 Task: Create a section Infrastructure Upgrade Sprint and in the section, add a milestone Continual Service Improvement (CSI) Implementation in the project BlueChipper
Action: Mouse moved to (192, 512)
Screenshot: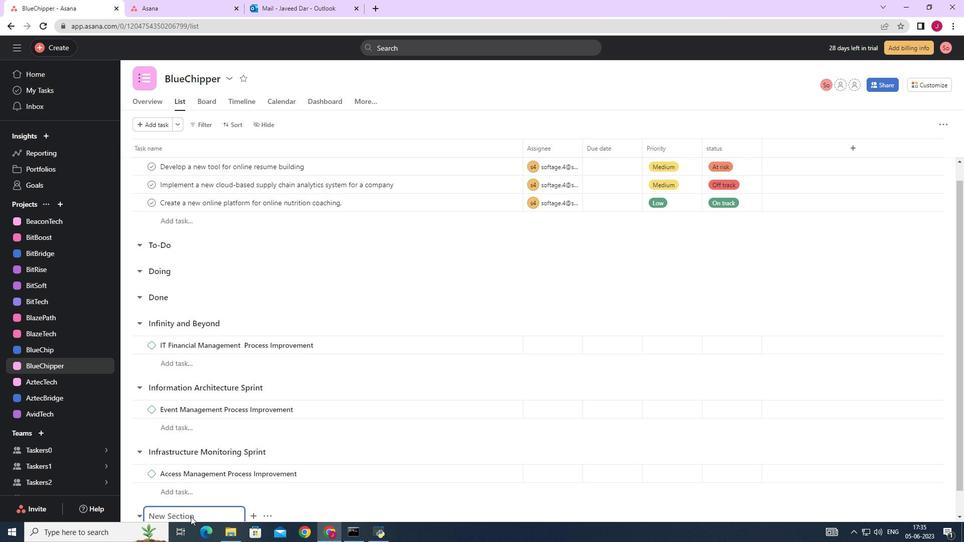 
Action: Mouse pressed left at (192, 512)
Screenshot: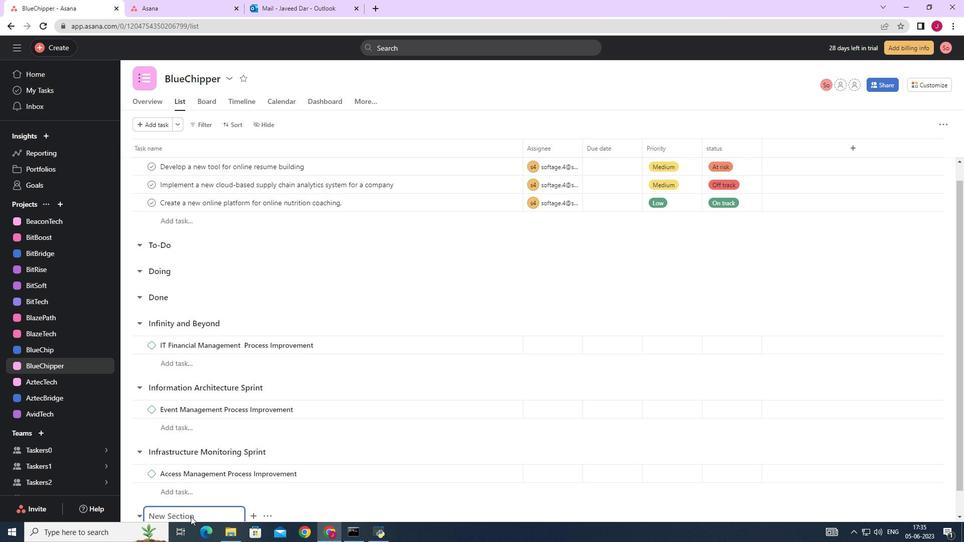 
Action: Mouse scrolled (192, 511) with delta (0, 0)
Screenshot: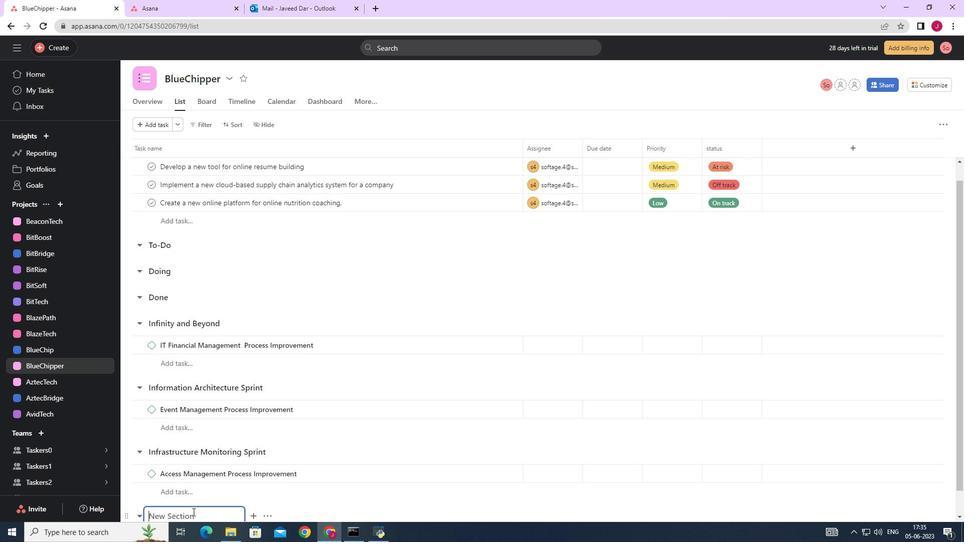 
Action: Mouse scrolled (192, 511) with delta (0, 0)
Screenshot: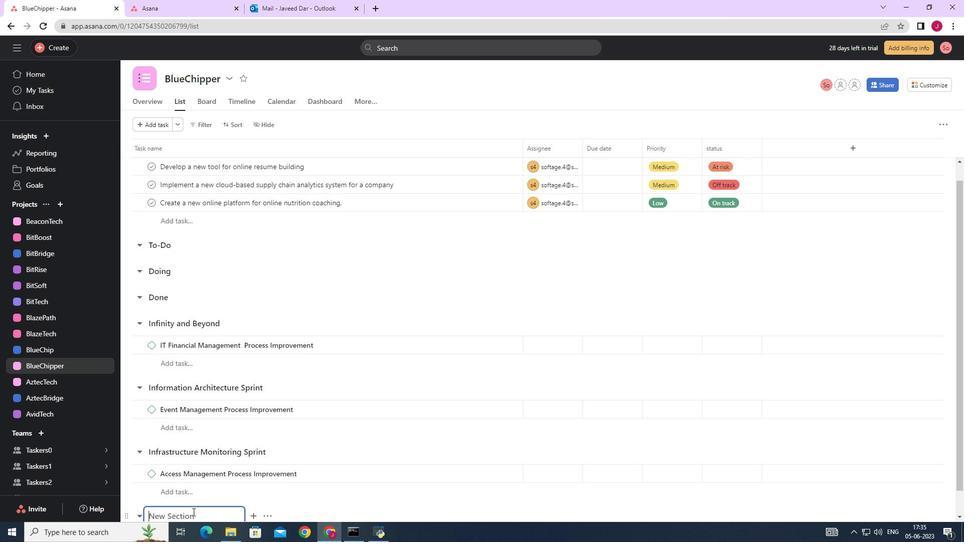 
Action: Mouse moved to (193, 511)
Screenshot: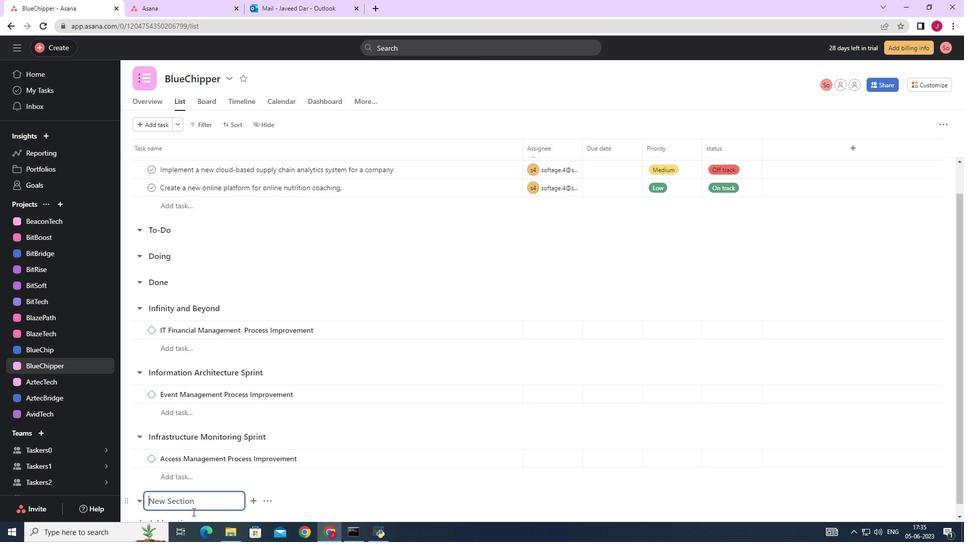 
Action: Mouse scrolled (192, 511) with delta (0, 0)
Screenshot: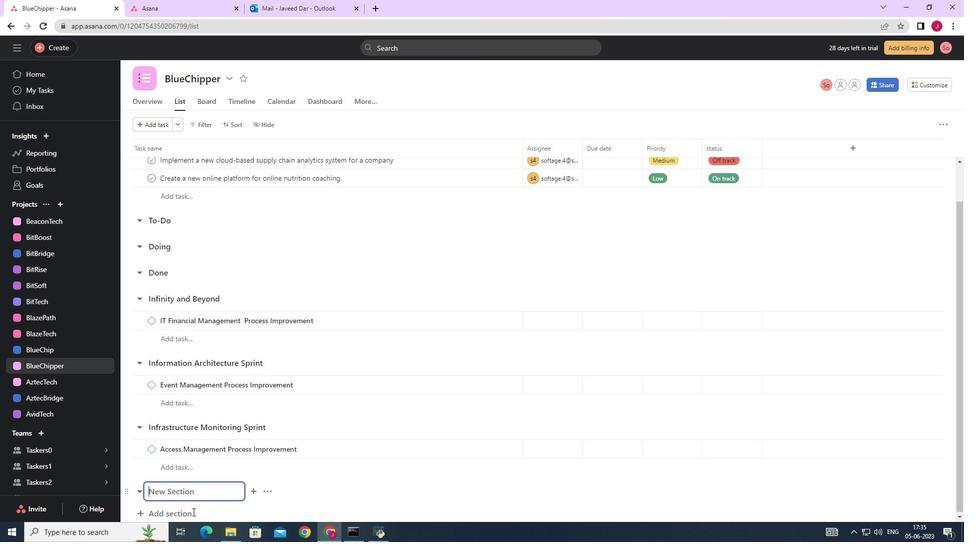 
Action: Mouse moved to (193, 505)
Screenshot: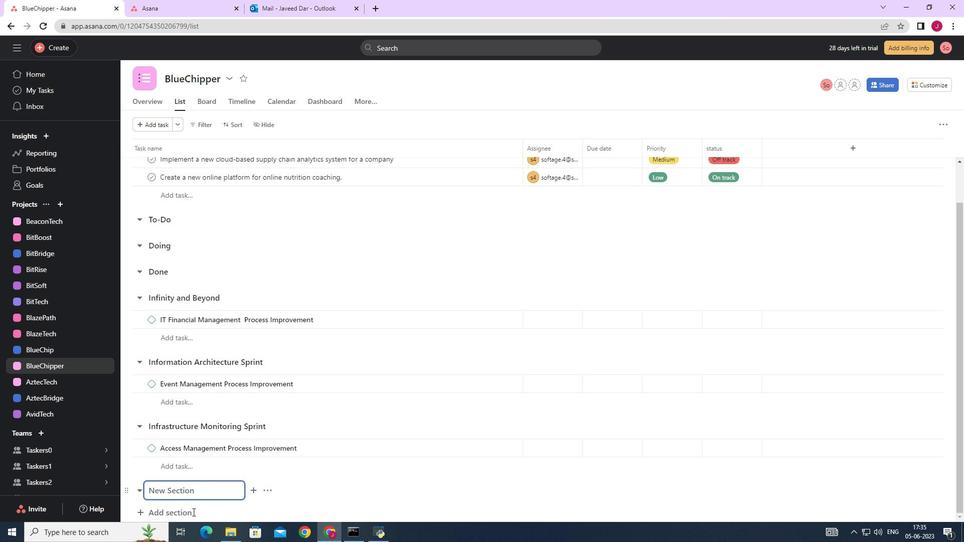 
Action: Mouse scrolled (192, 511) with delta (0, 0)
Screenshot: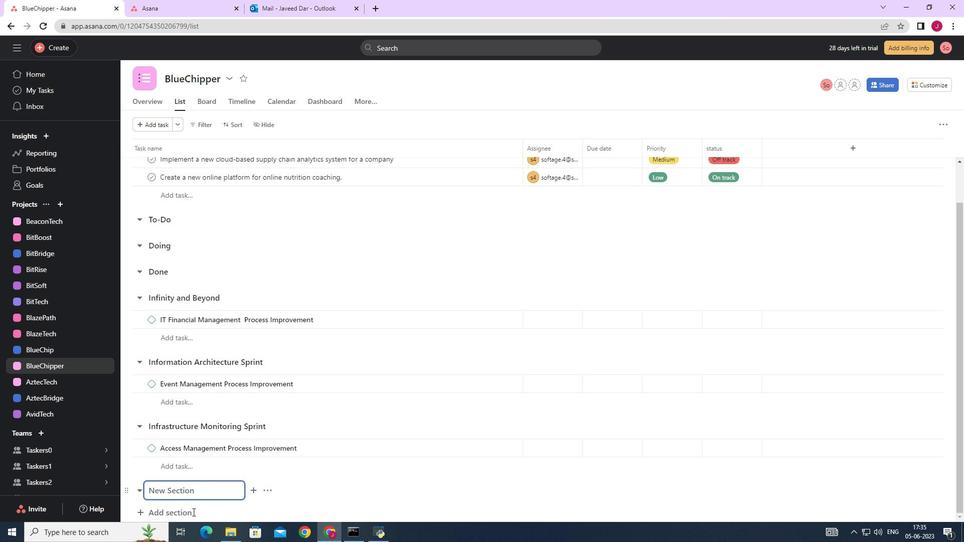 
Action: Mouse moved to (194, 502)
Screenshot: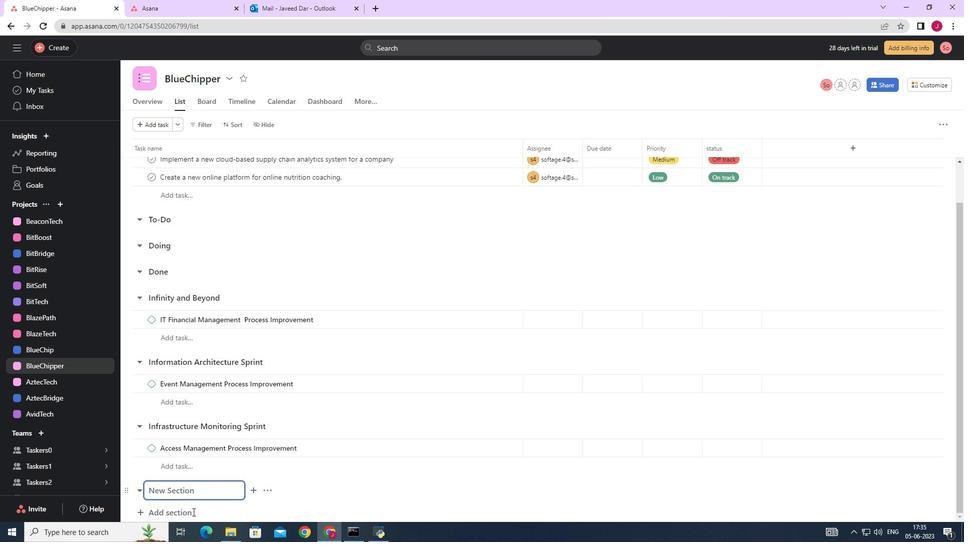 
Action: Mouse scrolled (192, 511) with delta (0, 0)
Screenshot: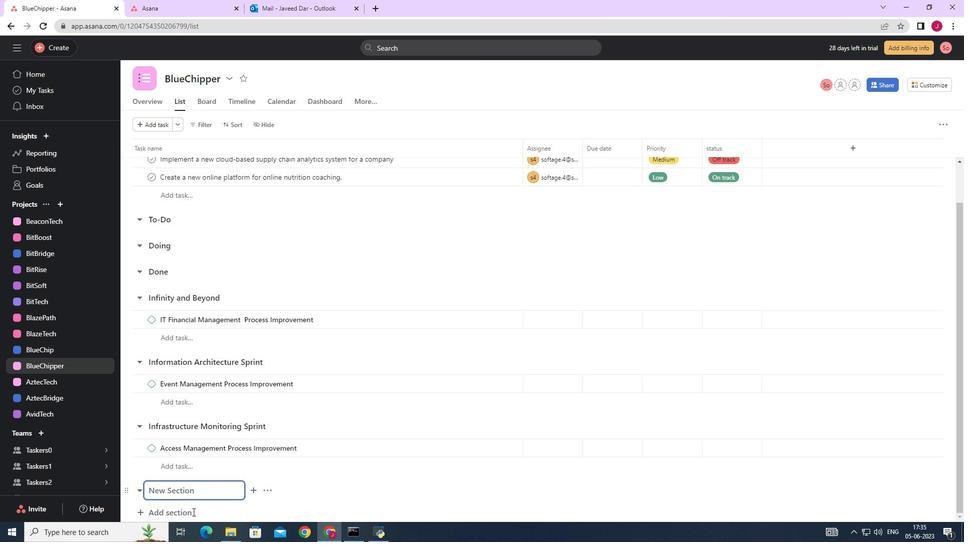
Action: Mouse moved to (193, 500)
Screenshot: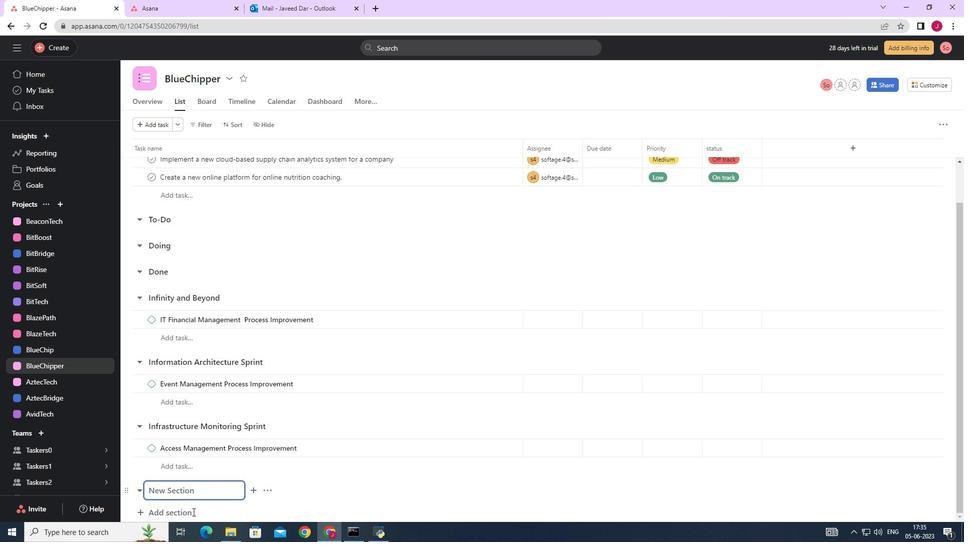 
Action: Mouse scrolled (192, 511) with delta (0, 0)
Screenshot: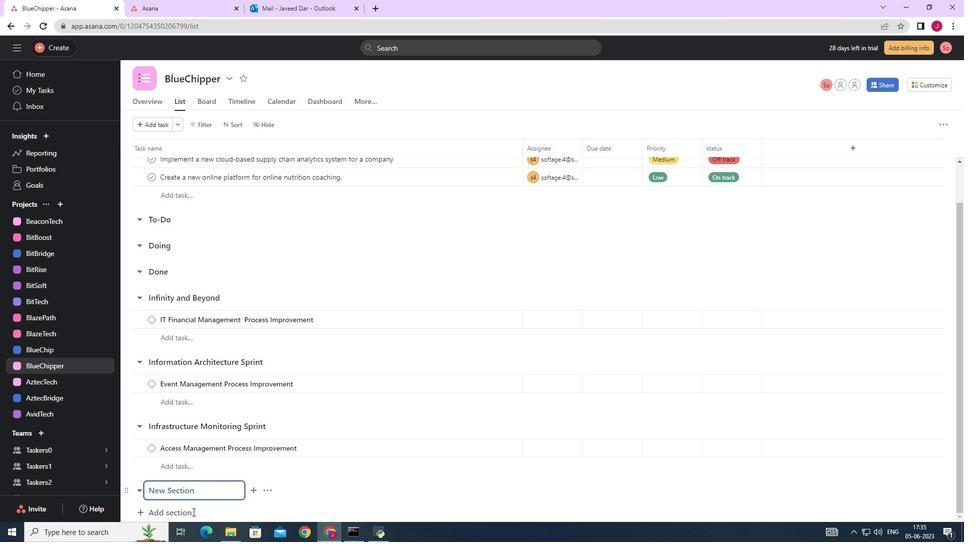 
Action: Mouse moved to (192, 488)
Screenshot: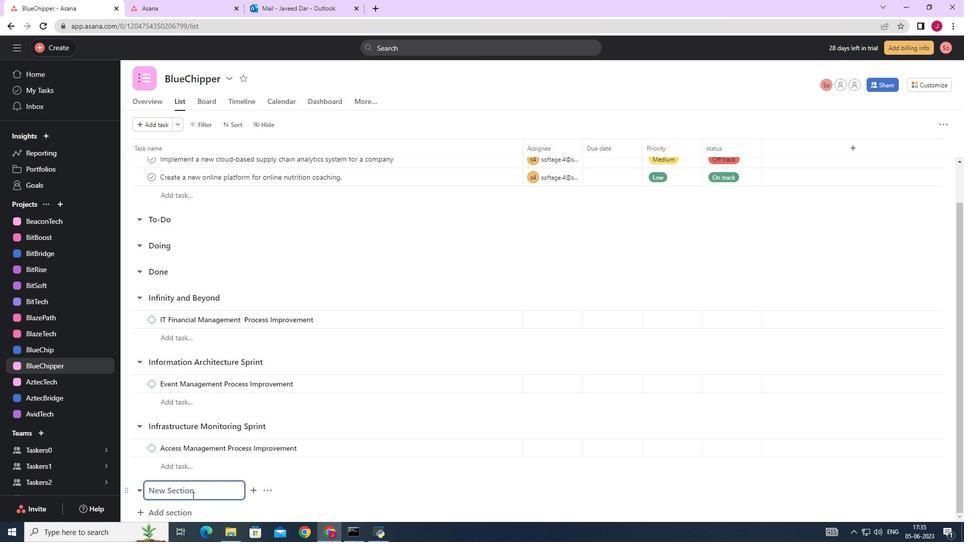 
Action: Mouse pressed left at (192, 488)
Screenshot: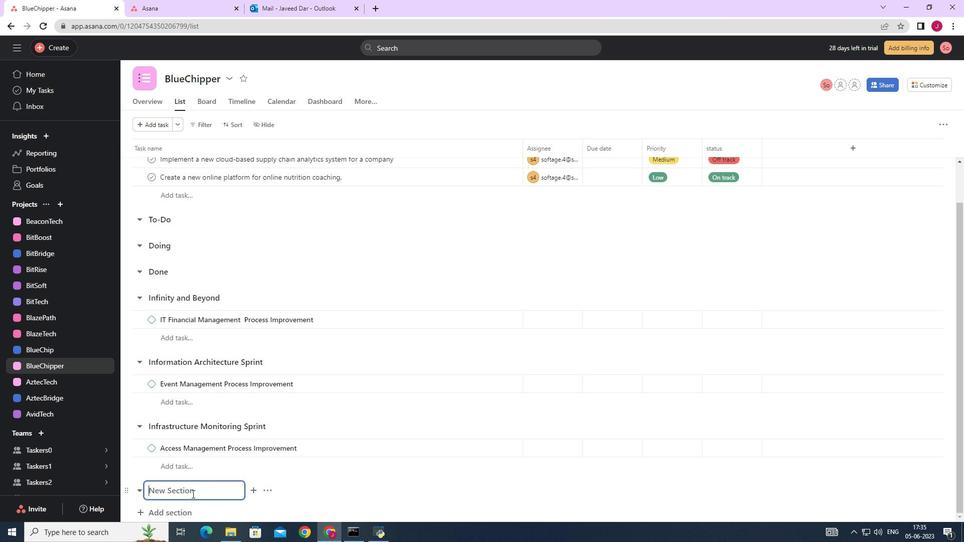 
Action: Mouse moved to (192, 488)
Screenshot: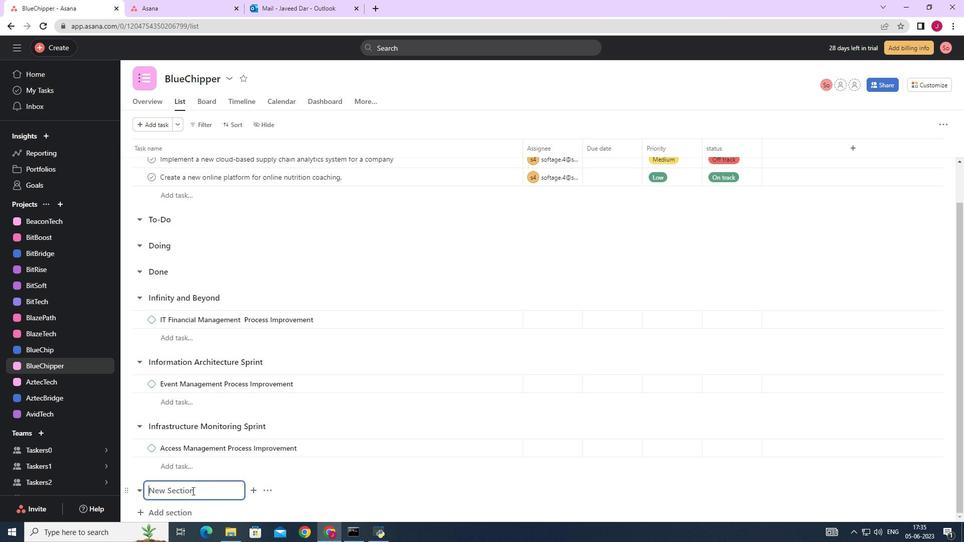 
Action: Key pressed <Key.caps_lock>U<Key.caps_lock>pgraf<Key.backspace>de<Key.space><Key.backspace><Key.backspace><Key.backspace><Key.backspace><Key.backspace><Key.backspace><Key.backspace><Key.backspace><Key.caps_lock>I<Key.caps_lock>nfrastructr<Key.backspace>ture<Key.space><Key.backspace><Key.backspace><Key.backspace><Key.backspace><Key.backspace><Key.backspace><Key.backspace>cture<Key.space><Key.caps_lock>U<Key.caps_lock>pgrade<Key.space><Key.caps_lock>S<Key.caps_lock>print<Key.enter><Key.caps_lock>C<Key.caps_lock>ontinual<Key.space><Key.caps_lock>S<Key.caps_lock>ervice<Key.space><Key.caps_lock>I<Key.caps_lock>mprovemnt<Key.space><Key.backspace><Key.backspace><Key.backspace>ent<Key.space><Key.shift_r>(<Key.caps_lock>CSI<Key.shift_r>)<Key.space><Key.caps_lock>i<Key.backspace><Key.caps_lock>I<Key.caps_lock>mplementation<Key.space>
Screenshot: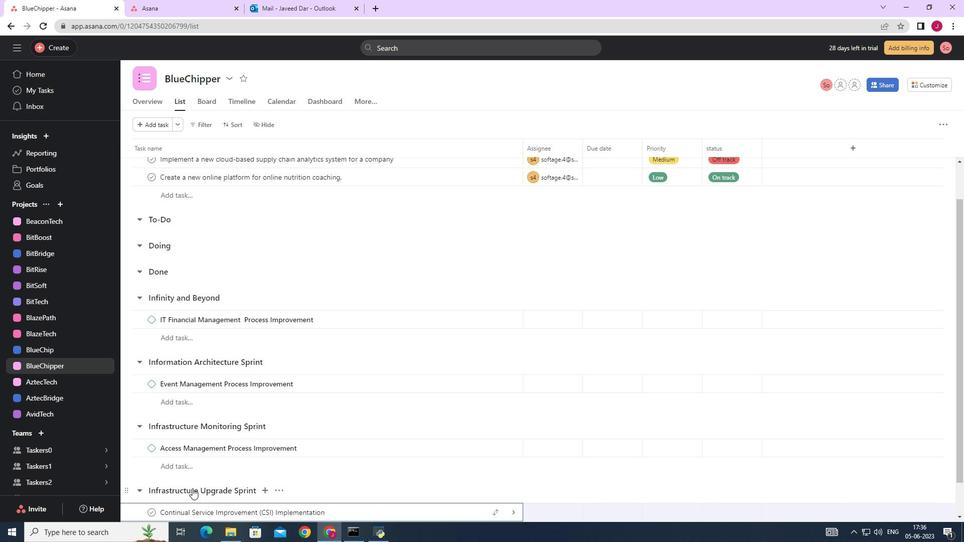
Action: Mouse moved to (512, 512)
Screenshot: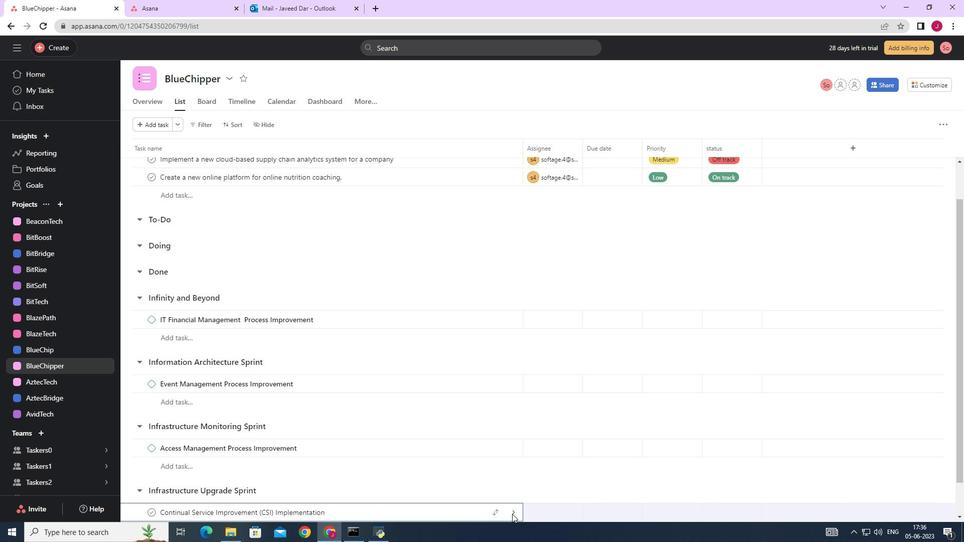 
Action: Mouse pressed left at (512, 512)
Screenshot: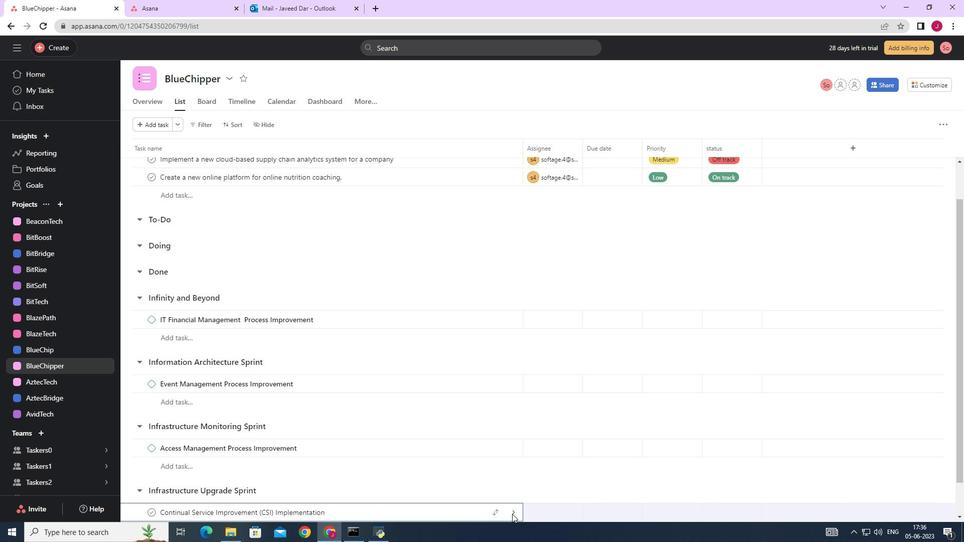 
Action: Mouse moved to (928, 121)
Screenshot: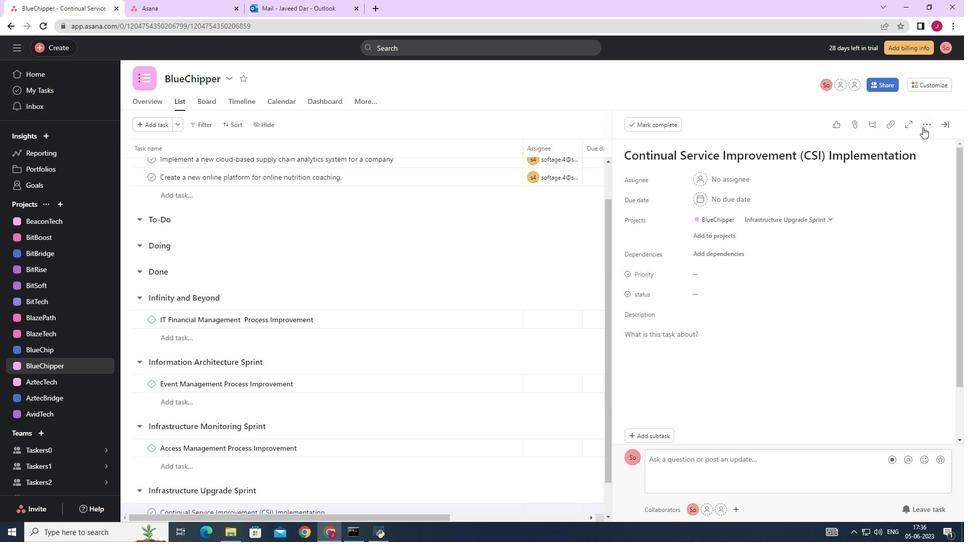 
Action: Mouse pressed left at (928, 121)
Screenshot: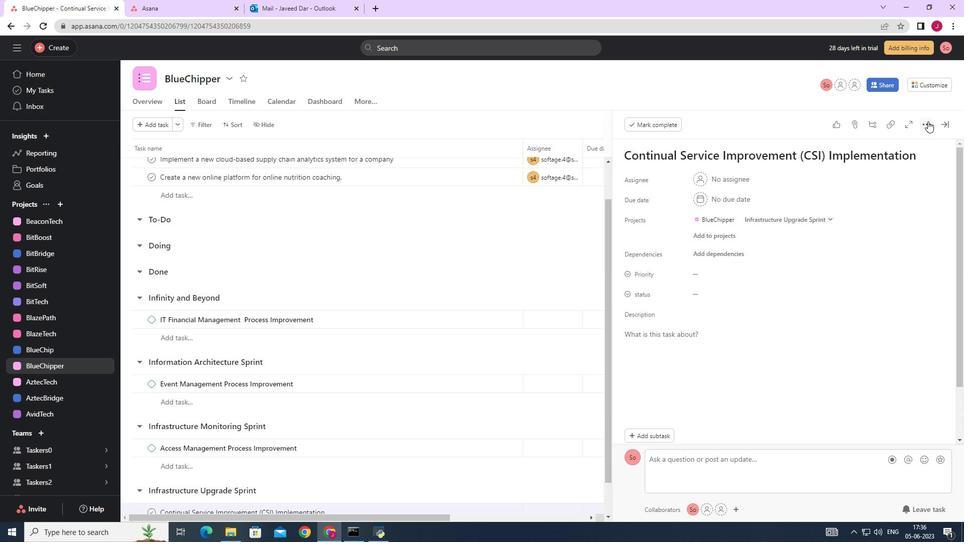 
Action: Mouse moved to (846, 162)
Screenshot: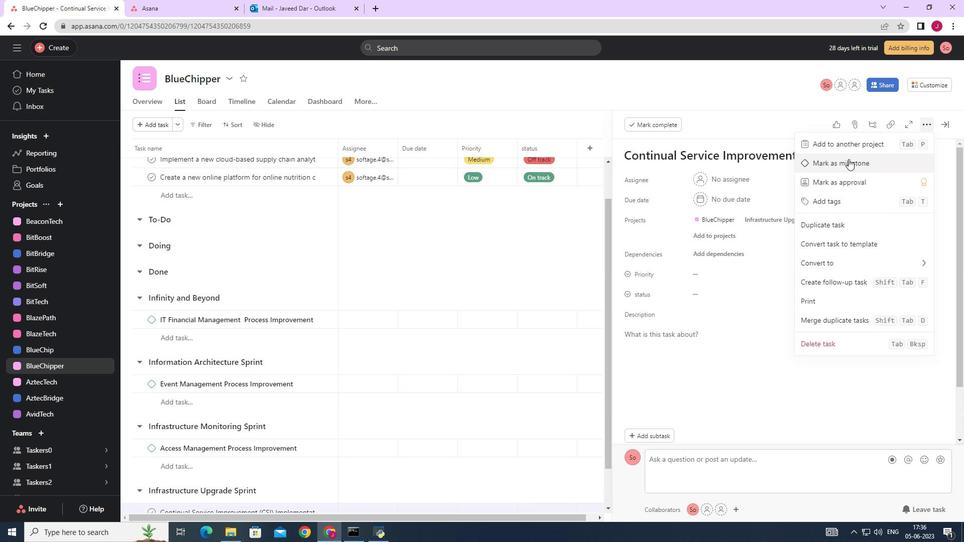 
Action: Mouse pressed left at (846, 162)
Screenshot: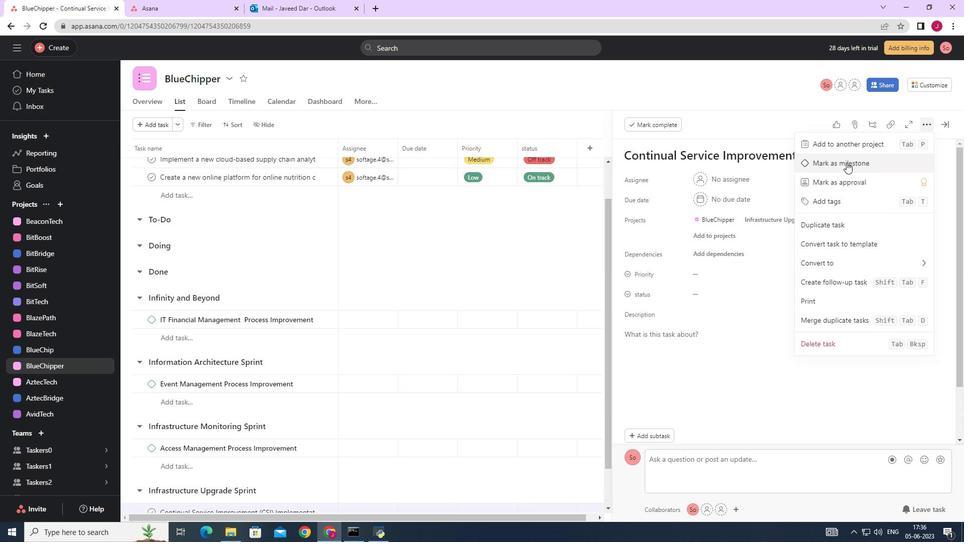 
Action: Mouse moved to (947, 124)
Screenshot: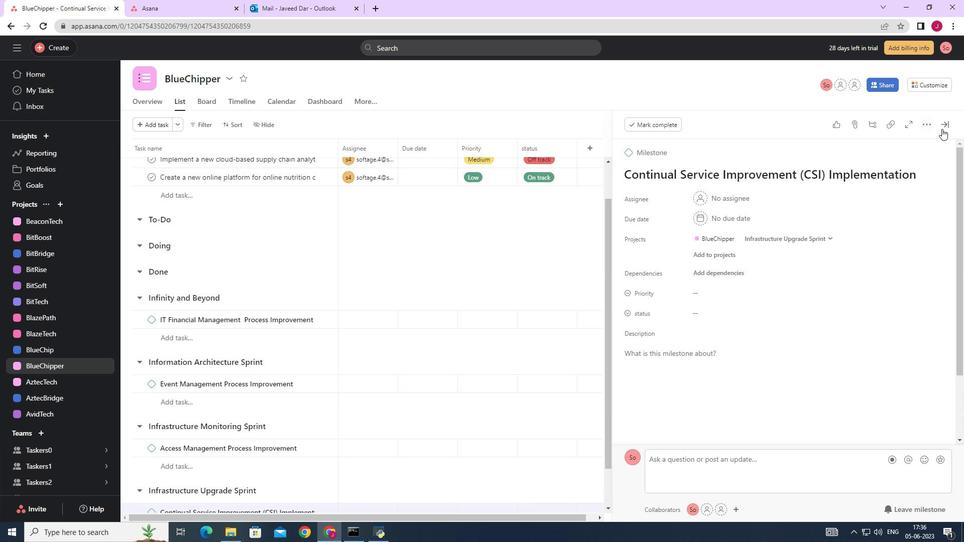 
Action: Mouse pressed left at (947, 124)
Screenshot: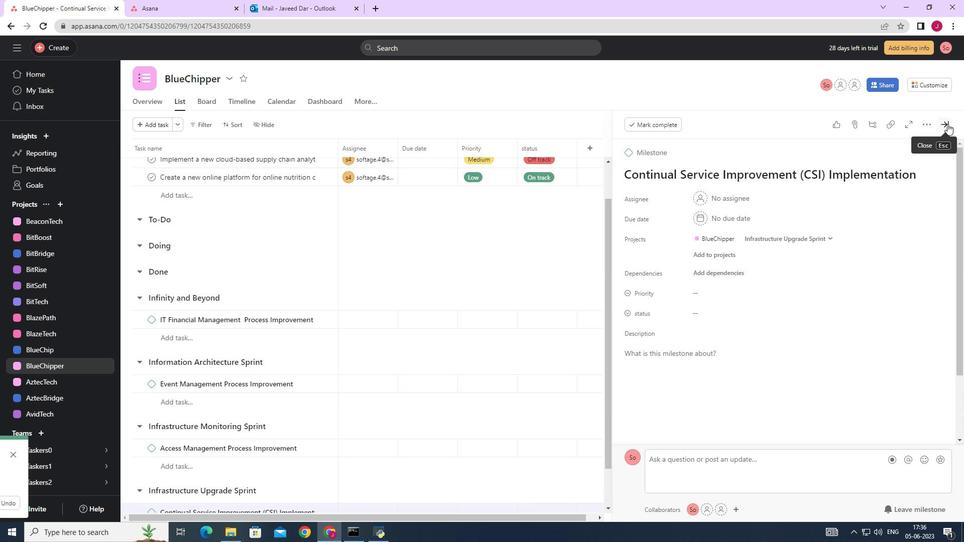 
Action: Mouse moved to (738, 202)
Screenshot: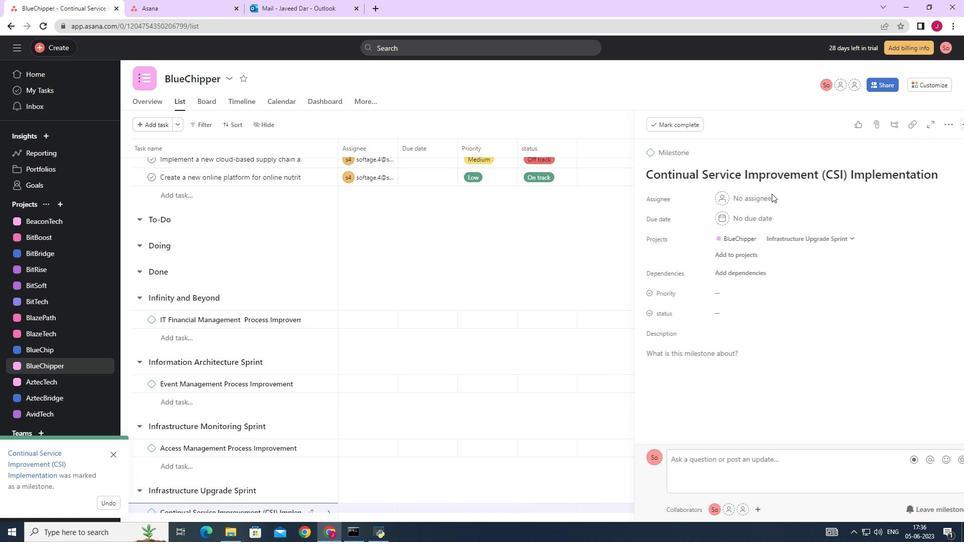 
